 Task: Create a due date automation trigger when advanced on, on the tuesday of the week a card is due add dates without an overdue due date at 11:00 AM.
Action: Mouse moved to (807, 251)
Screenshot: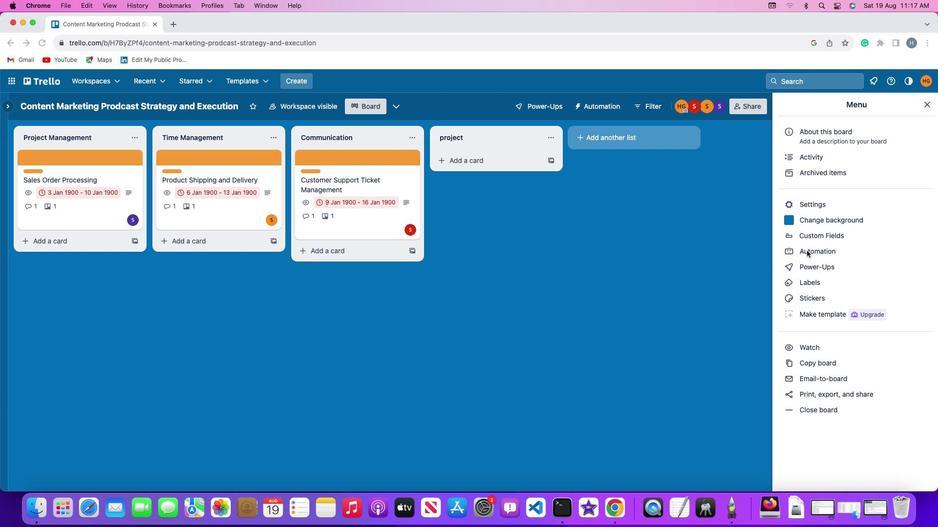 
Action: Mouse pressed left at (807, 251)
Screenshot: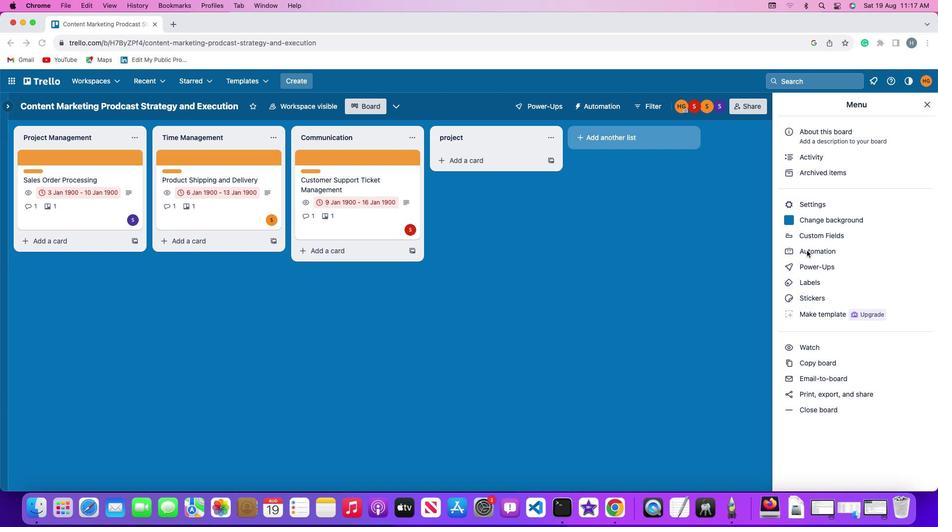 
Action: Mouse moved to (807, 251)
Screenshot: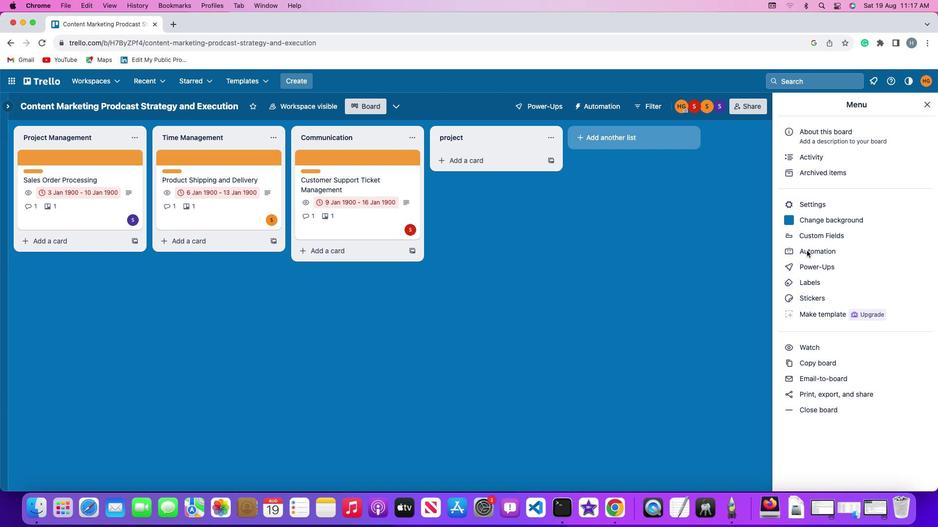 
Action: Mouse pressed left at (807, 251)
Screenshot: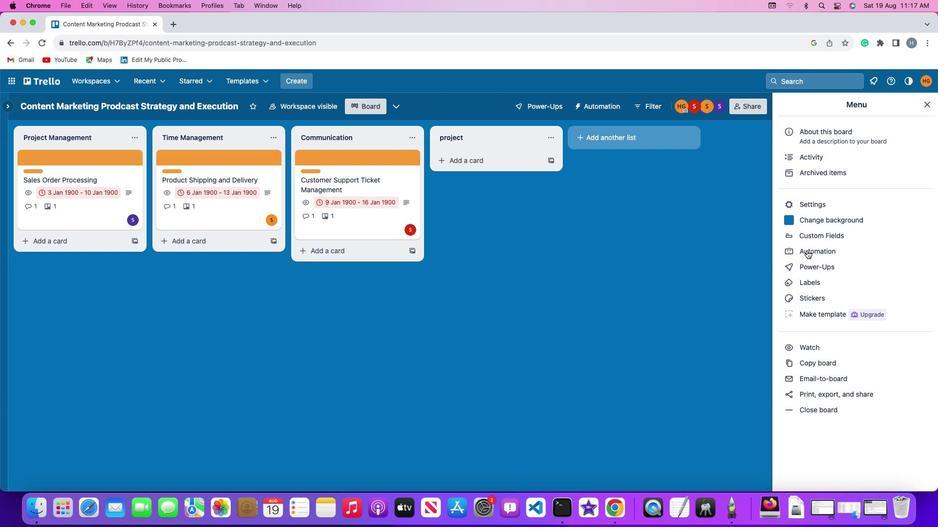 
Action: Mouse moved to (42, 233)
Screenshot: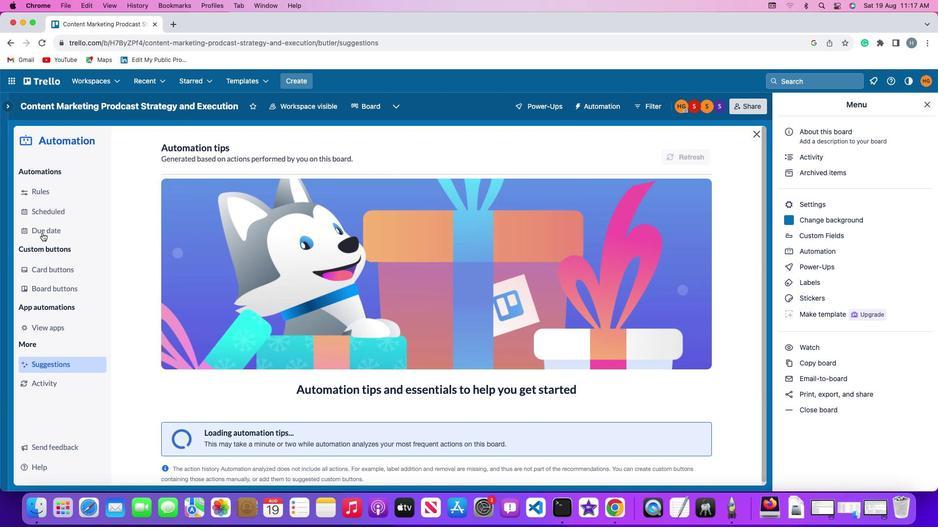 
Action: Mouse pressed left at (42, 233)
Screenshot: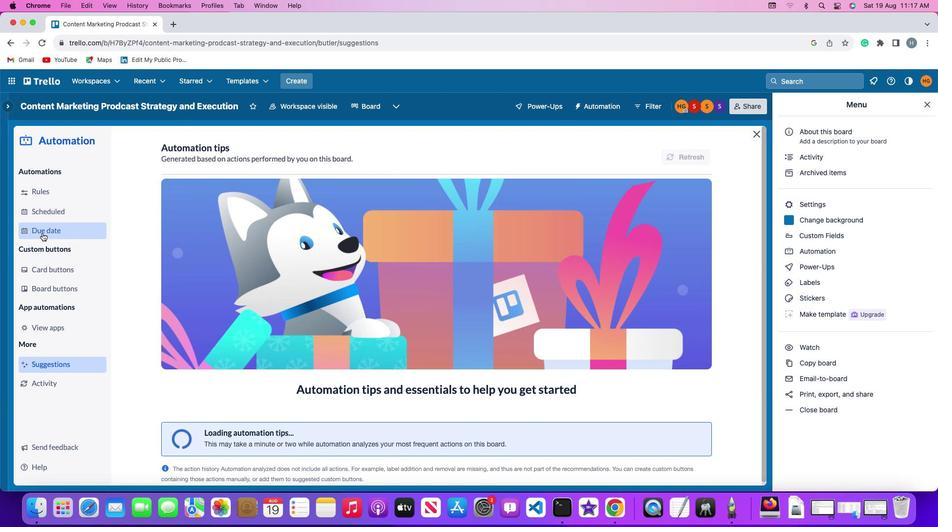
Action: Mouse moved to (643, 148)
Screenshot: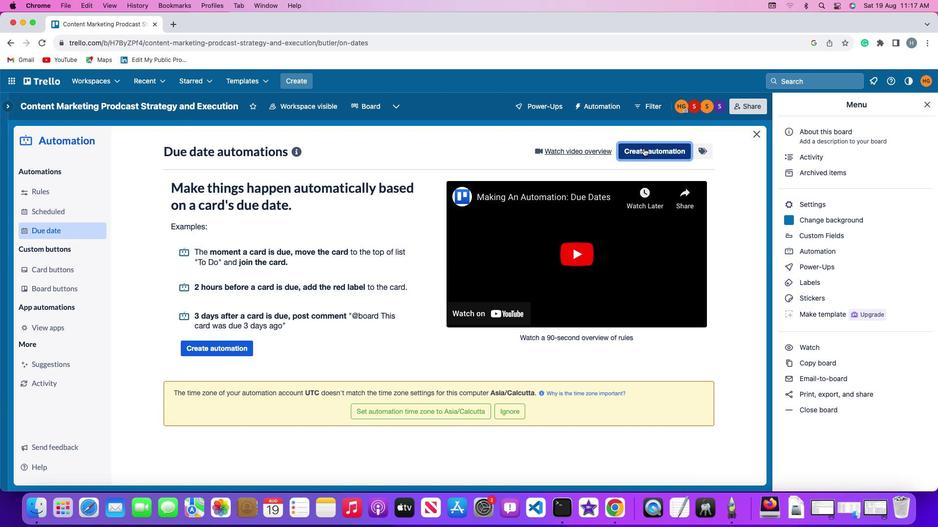 
Action: Mouse pressed left at (643, 148)
Screenshot: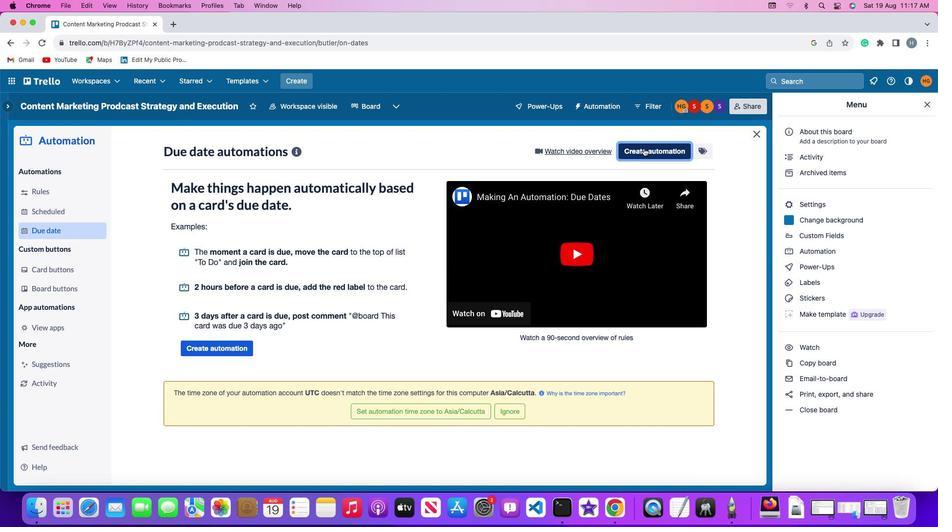 
Action: Mouse moved to (226, 245)
Screenshot: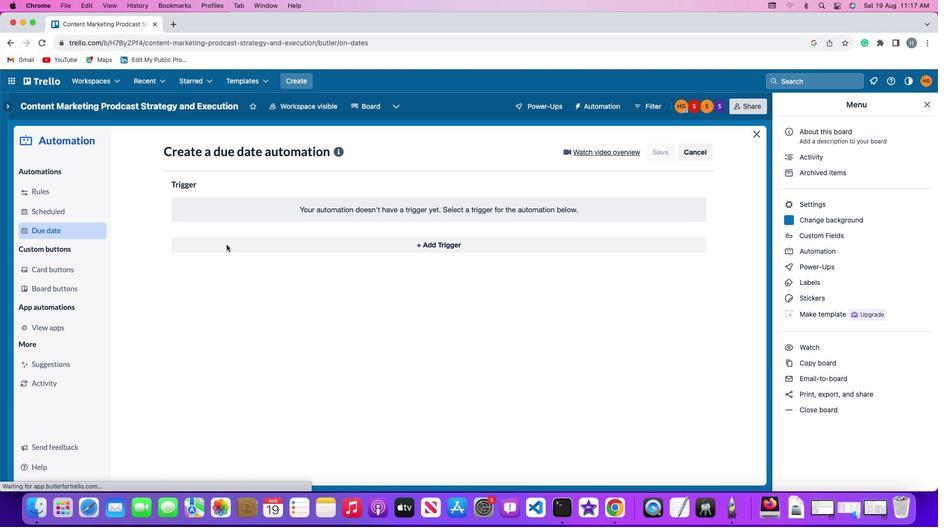 
Action: Mouse pressed left at (226, 245)
Screenshot: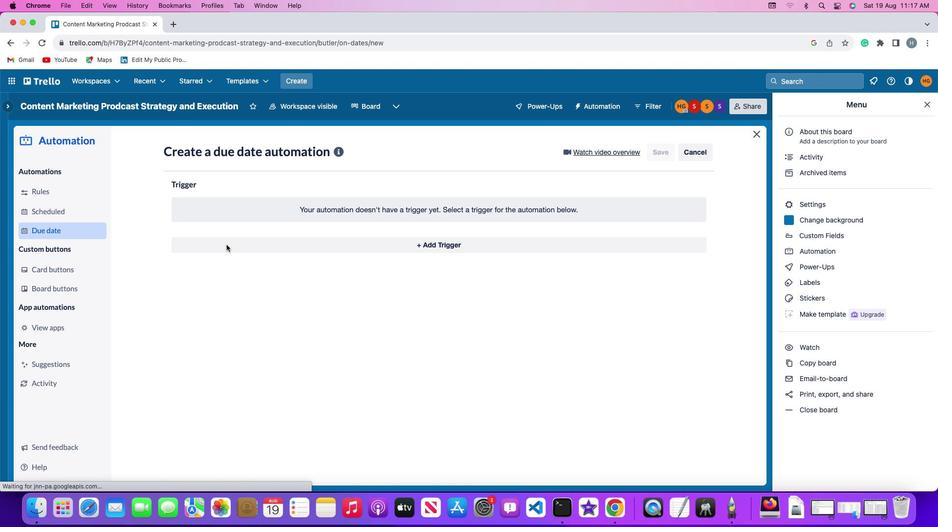 
Action: Mouse moved to (218, 424)
Screenshot: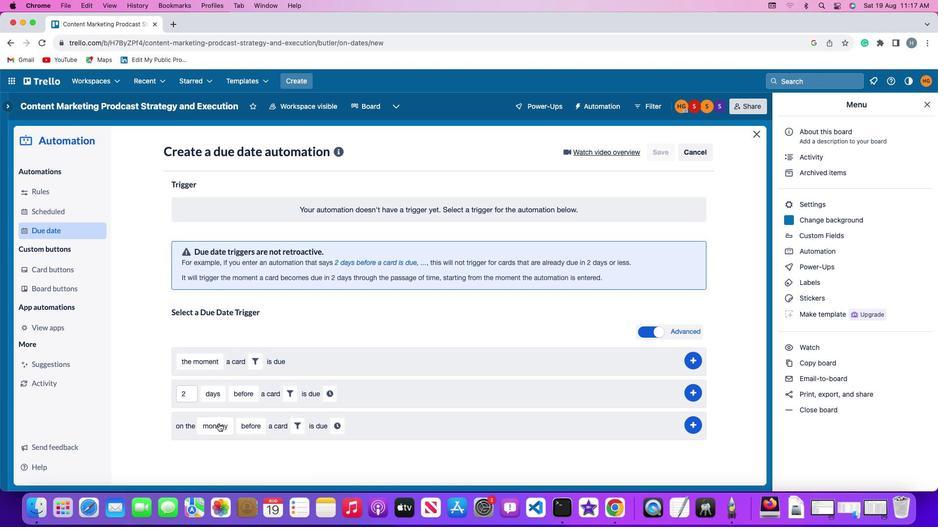 
Action: Mouse pressed left at (218, 424)
Screenshot: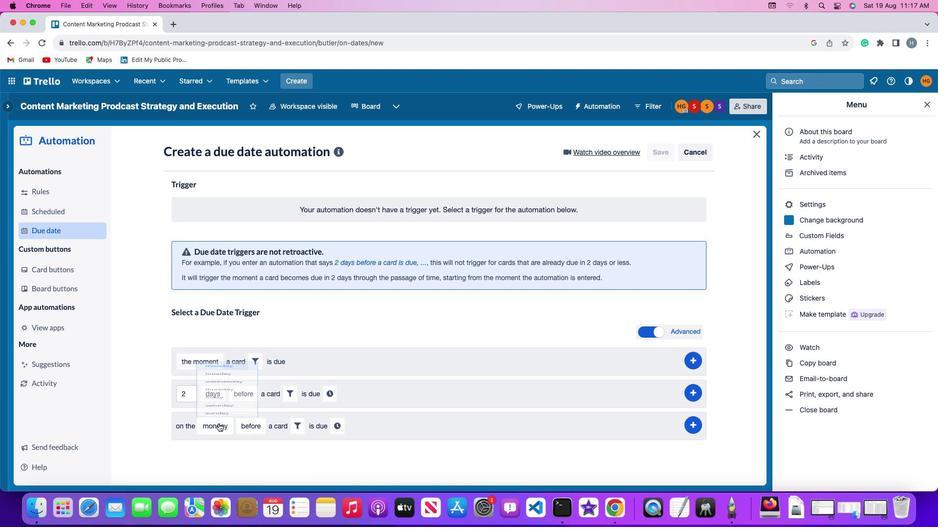 
Action: Mouse moved to (228, 308)
Screenshot: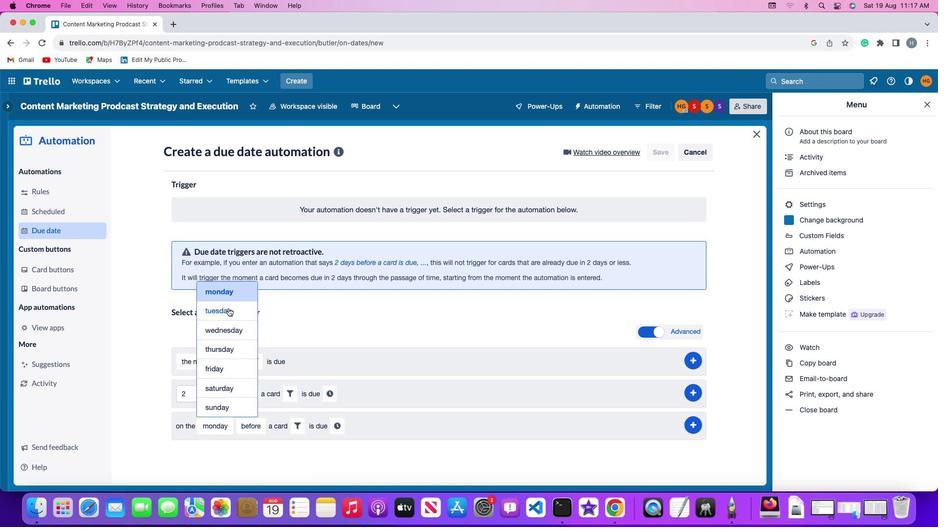
Action: Mouse pressed left at (228, 308)
Screenshot: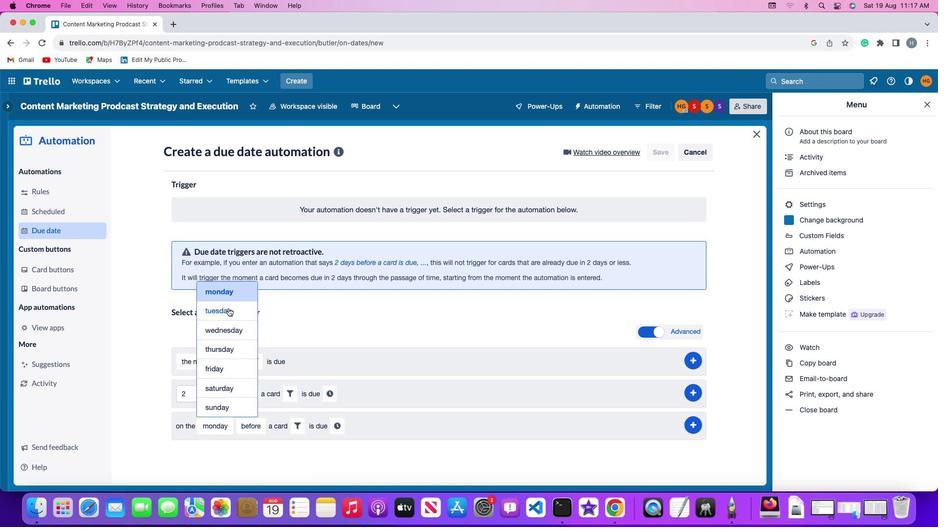 
Action: Mouse moved to (251, 425)
Screenshot: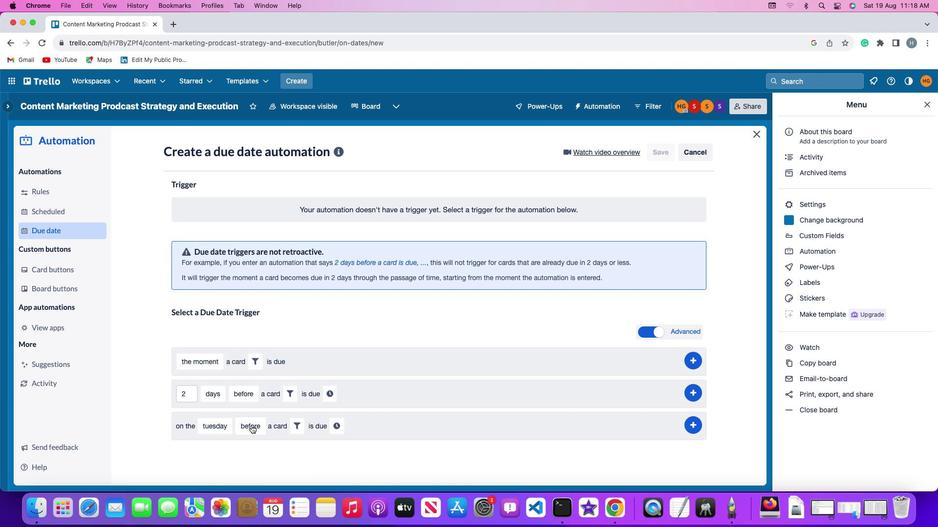 
Action: Mouse pressed left at (251, 425)
Screenshot: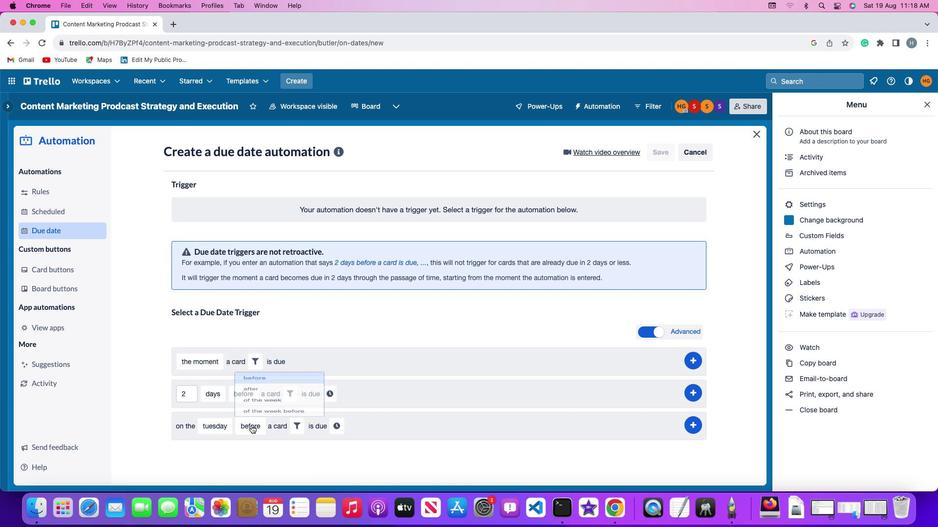 
Action: Mouse moved to (257, 390)
Screenshot: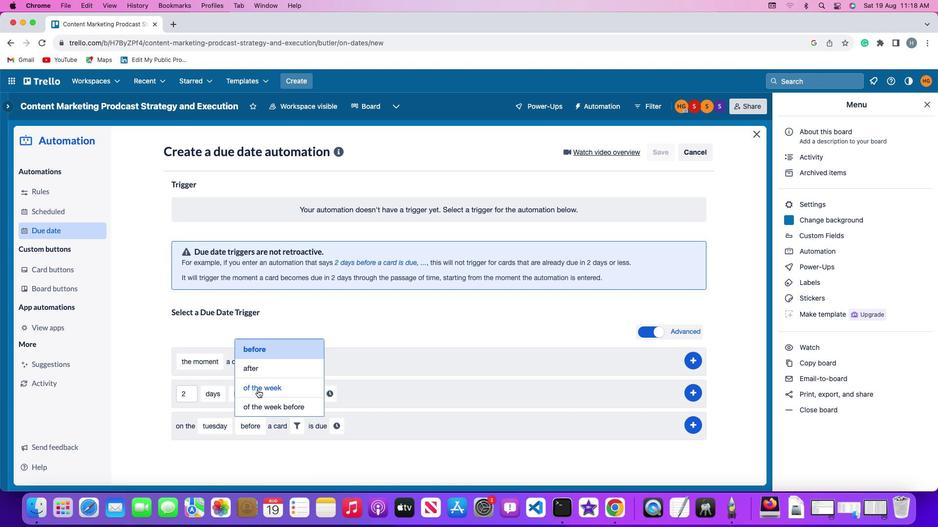 
Action: Mouse pressed left at (257, 390)
Screenshot: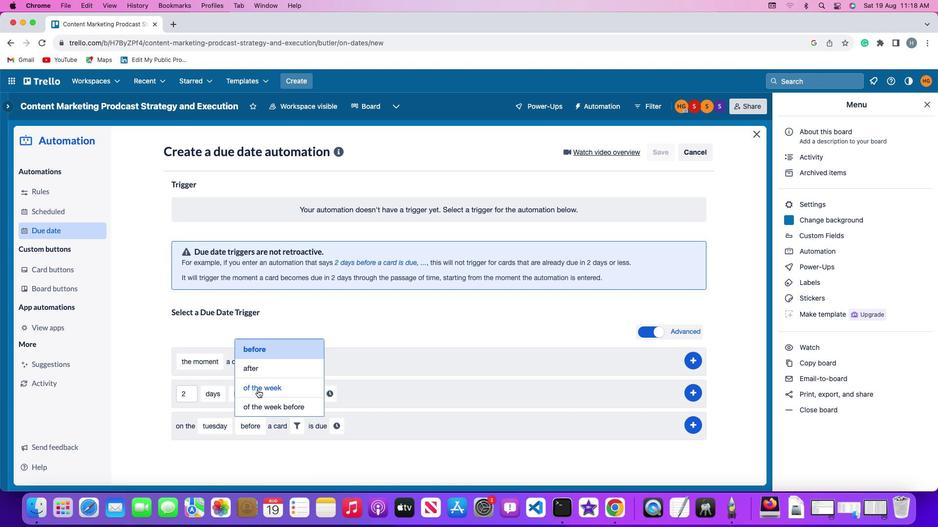 
Action: Mouse moved to (309, 420)
Screenshot: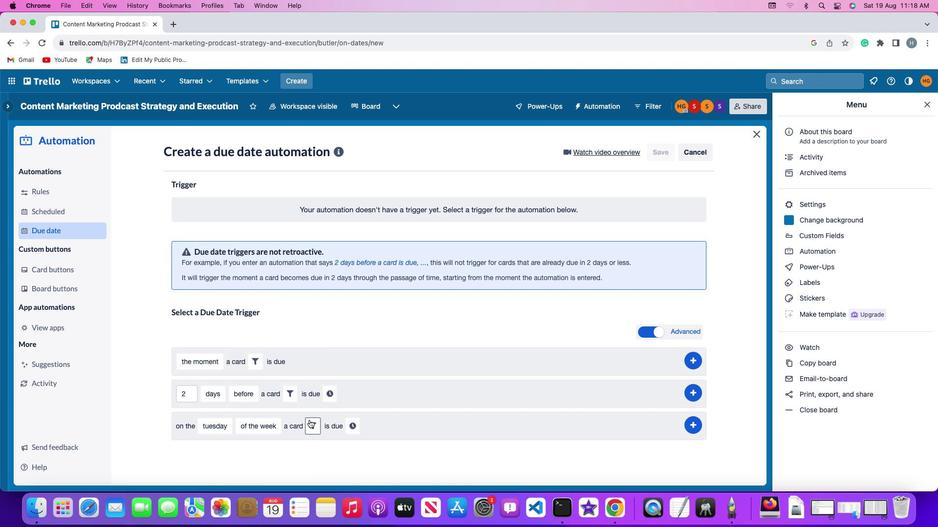 
Action: Mouse pressed left at (309, 420)
Screenshot: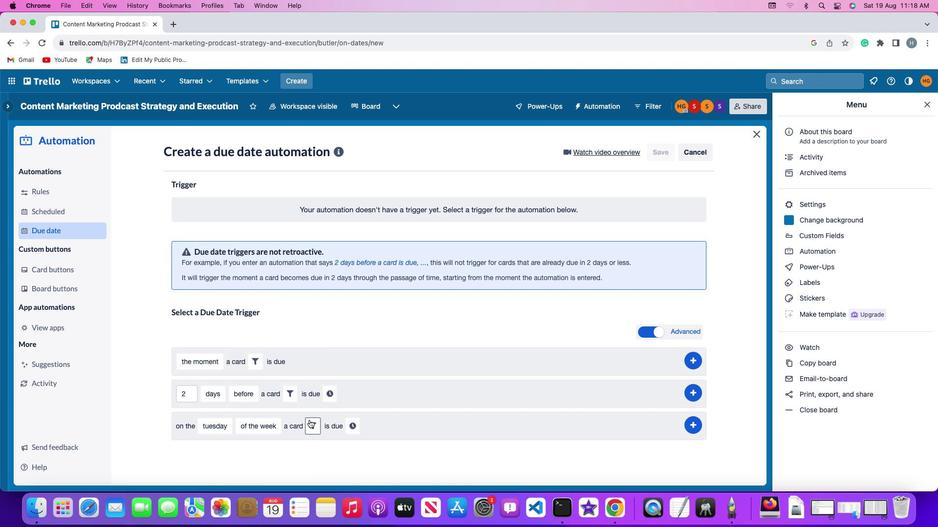 
Action: Mouse moved to (360, 458)
Screenshot: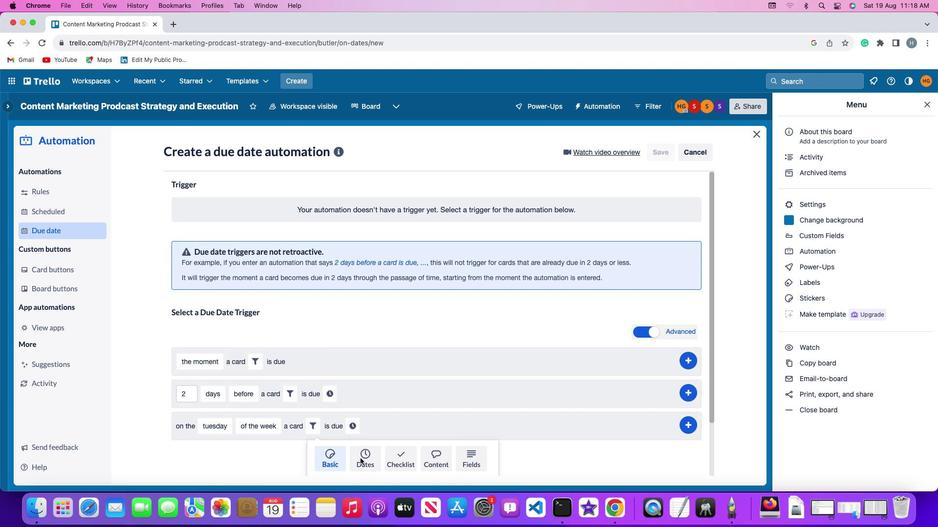 
Action: Mouse pressed left at (360, 458)
Screenshot: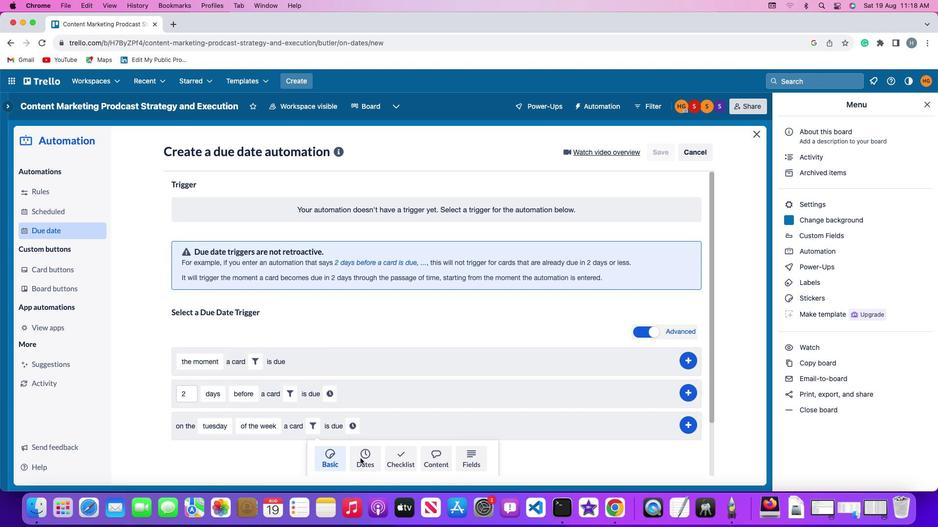 
Action: Mouse moved to (281, 450)
Screenshot: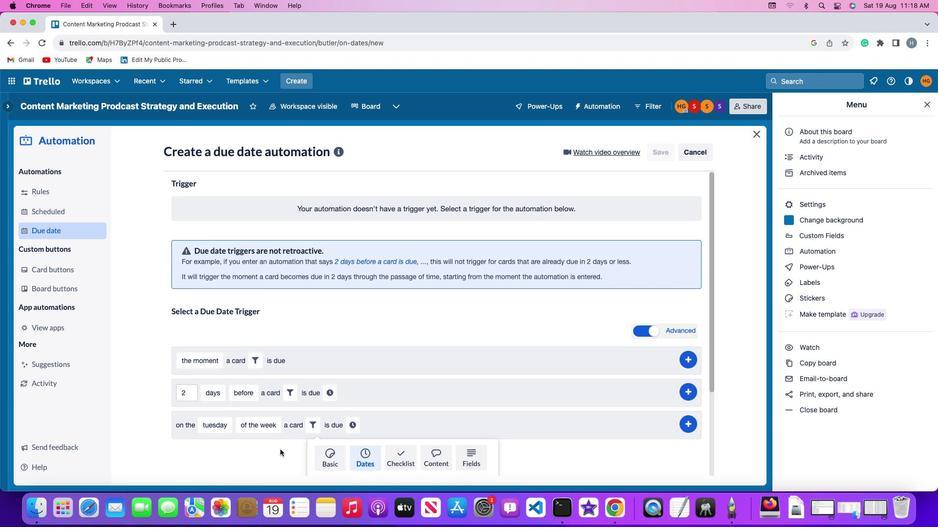 
Action: Mouse scrolled (281, 450) with delta (0, 0)
Screenshot: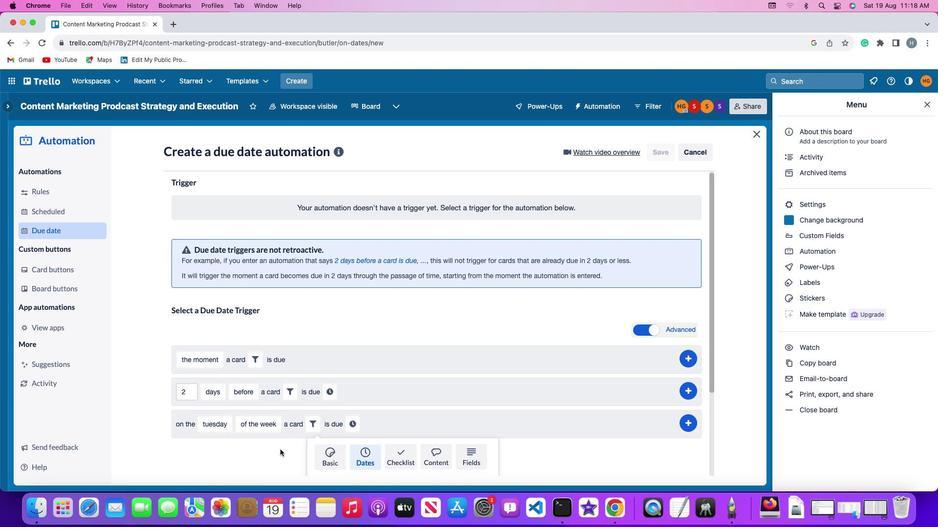 
Action: Mouse moved to (280, 450)
Screenshot: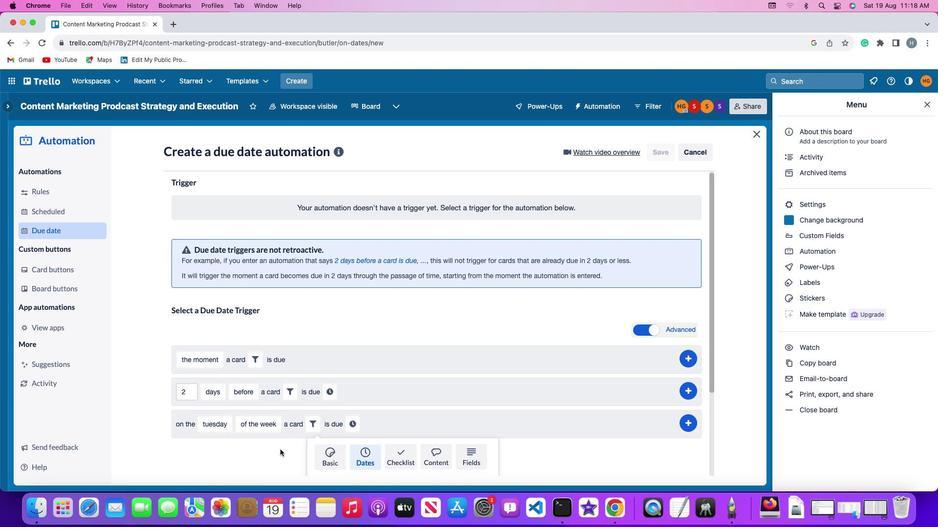 
Action: Mouse scrolled (280, 450) with delta (0, 0)
Screenshot: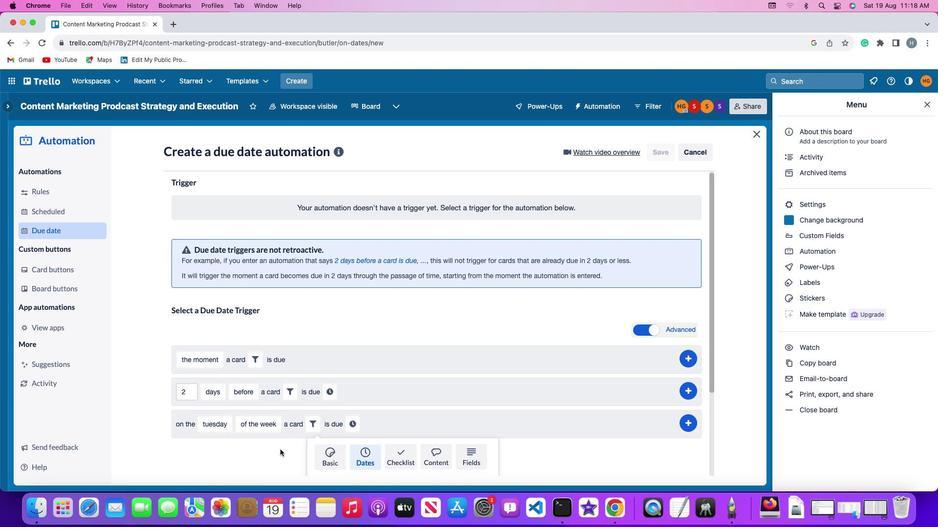 
Action: Mouse moved to (280, 450)
Screenshot: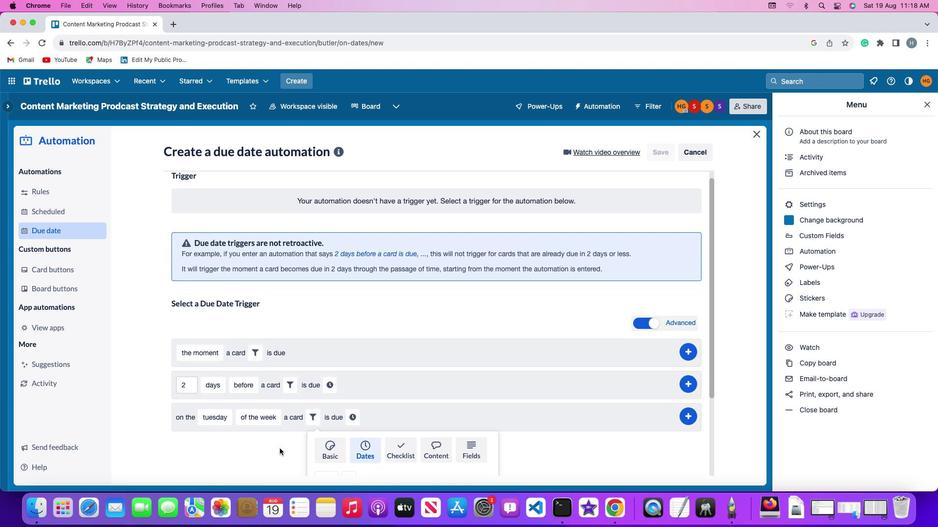 
Action: Mouse scrolled (280, 450) with delta (0, 0)
Screenshot: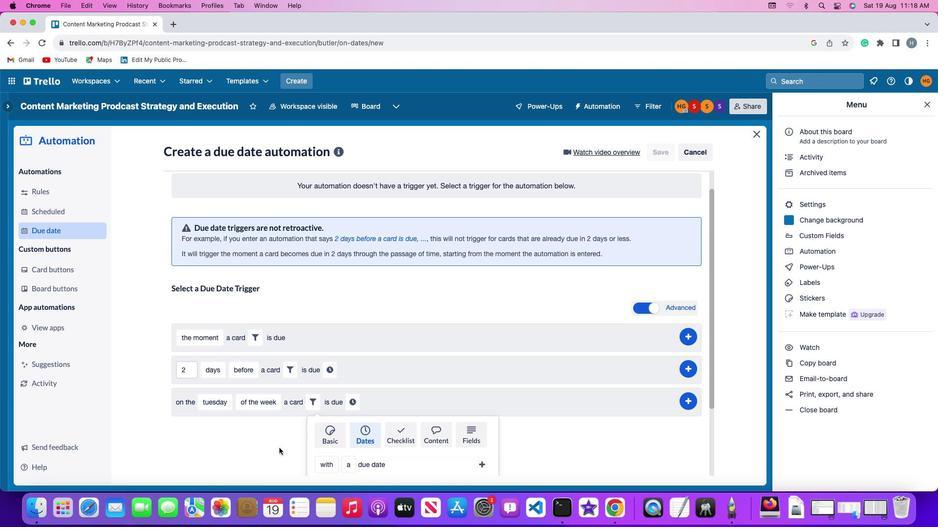 
Action: Mouse moved to (324, 415)
Screenshot: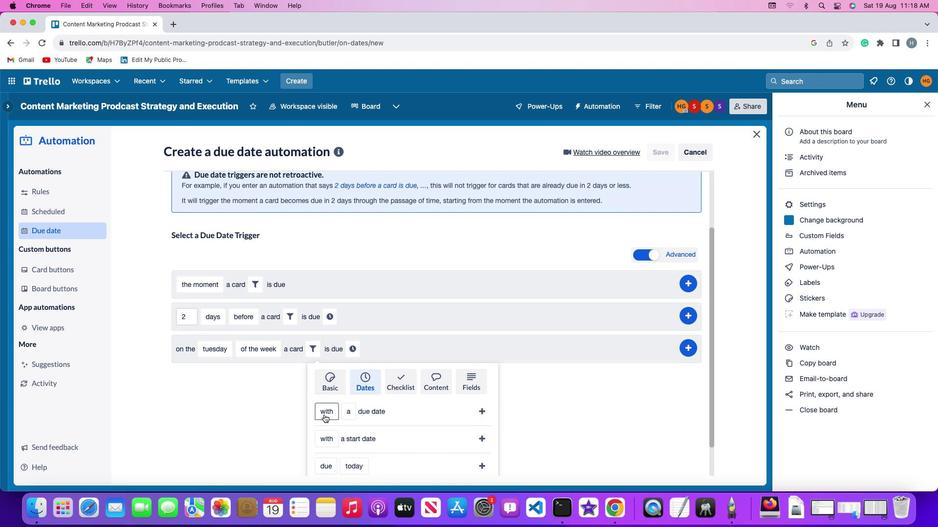 
Action: Mouse pressed left at (324, 415)
Screenshot: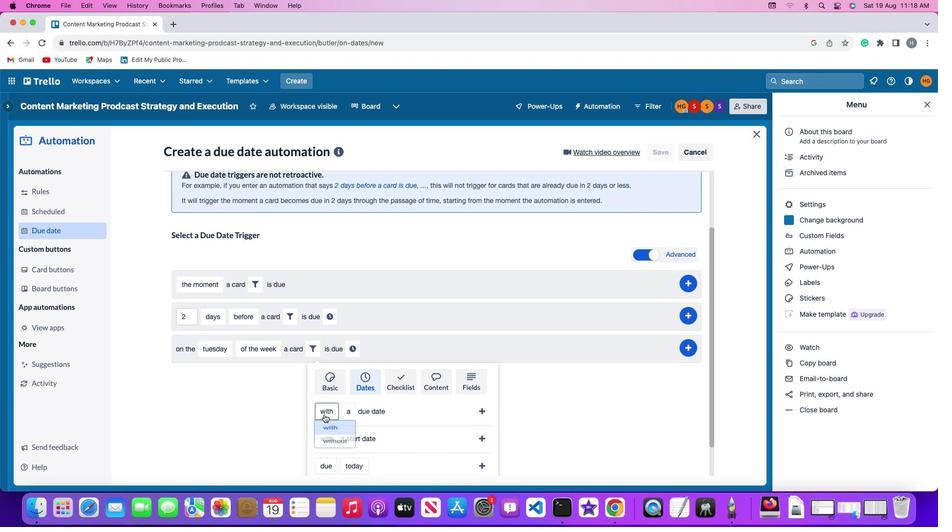 
Action: Mouse moved to (328, 448)
Screenshot: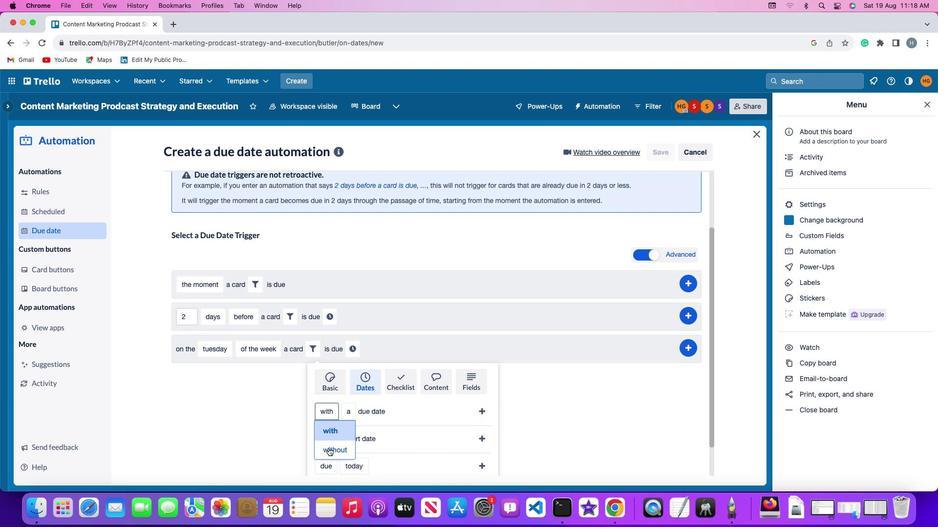 
Action: Mouse pressed left at (328, 448)
Screenshot: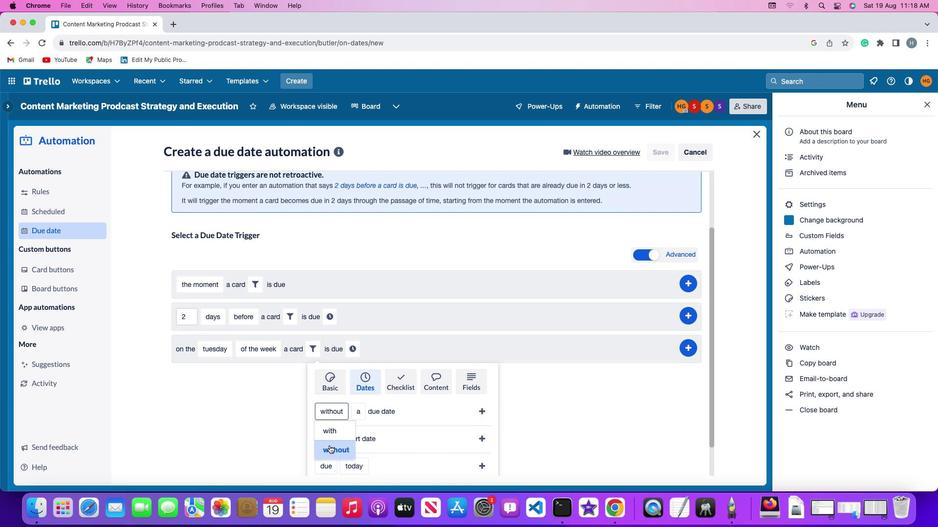 
Action: Mouse moved to (356, 414)
Screenshot: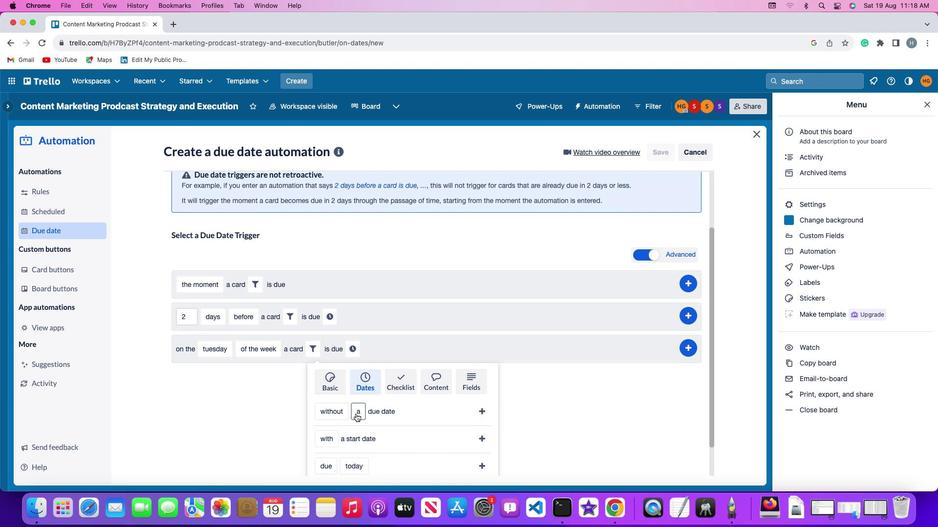 
Action: Mouse pressed left at (356, 414)
Screenshot: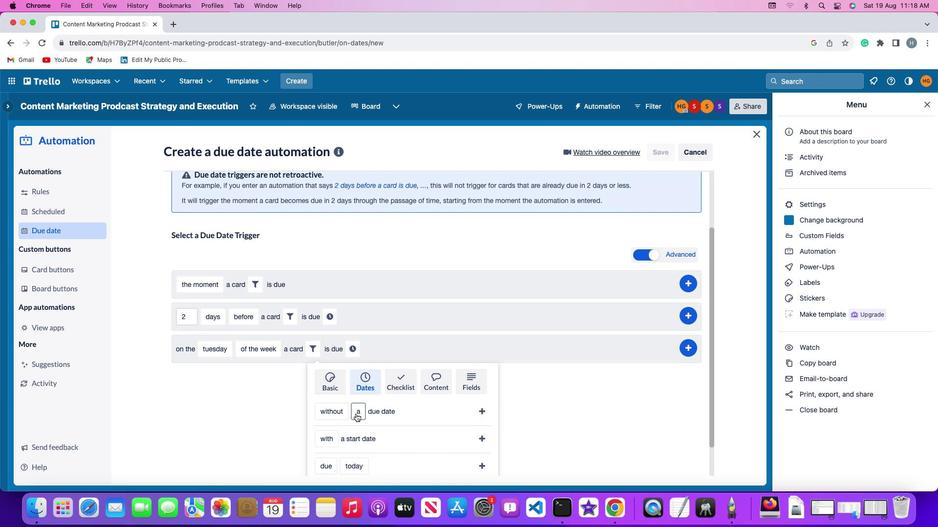 
Action: Mouse moved to (359, 413)
Screenshot: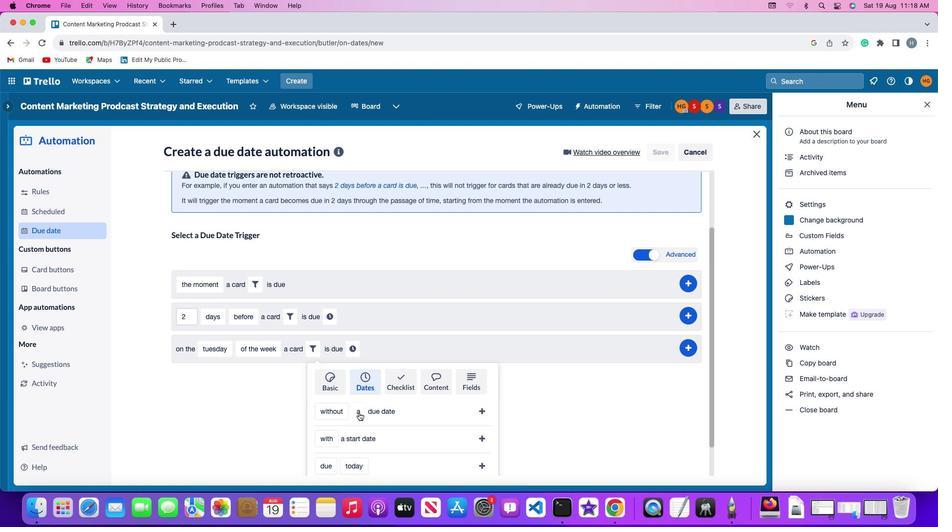 
Action: Mouse pressed left at (359, 413)
Screenshot: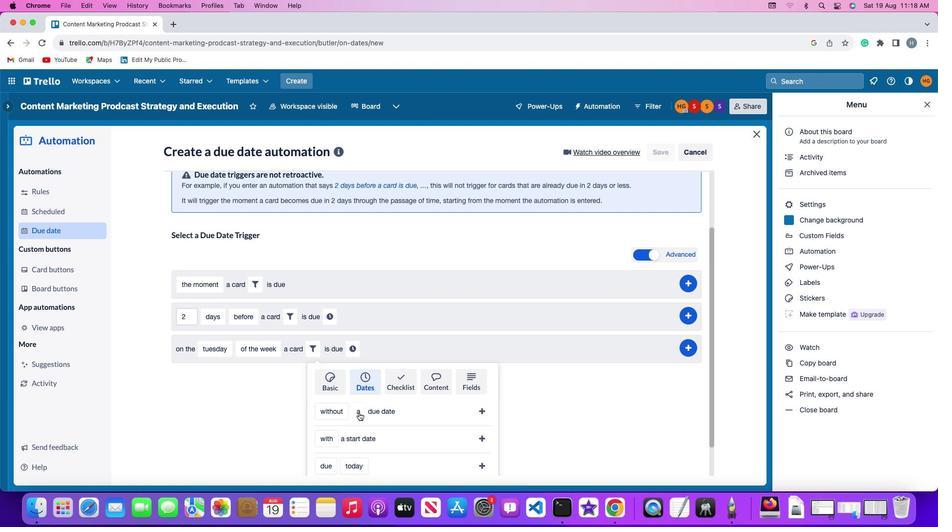 
Action: Mouse moved to (367, 392)
Screenshot: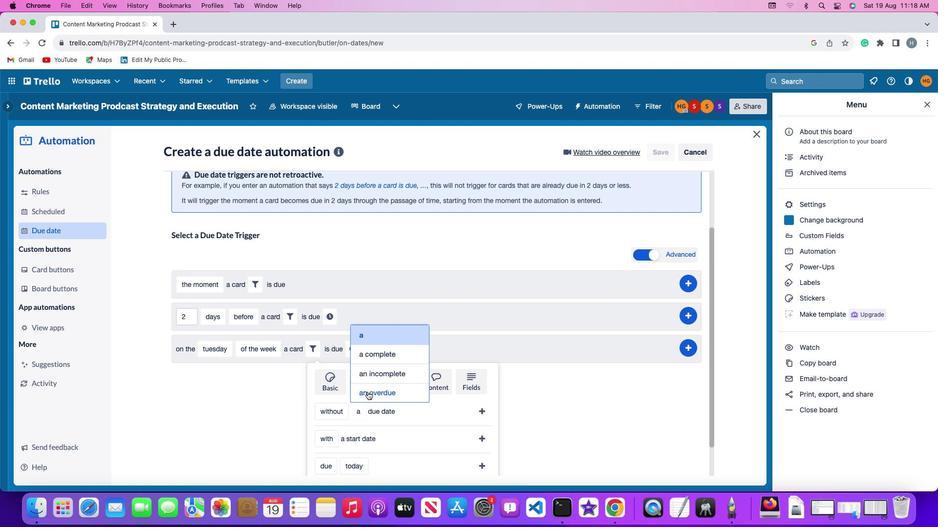
Action: Mouse pressed left at (367, 392)
Screenshot: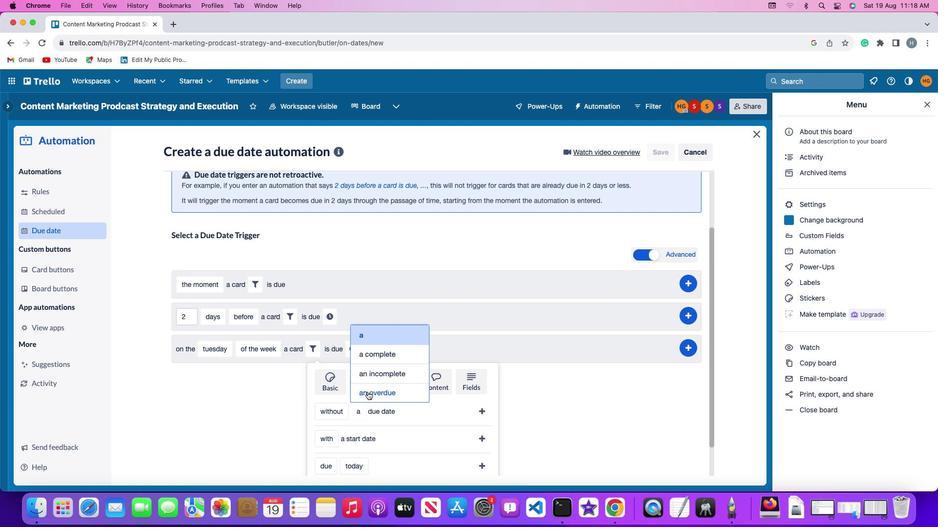 
Action: Mouse moved to (481, 410)
Screenshot: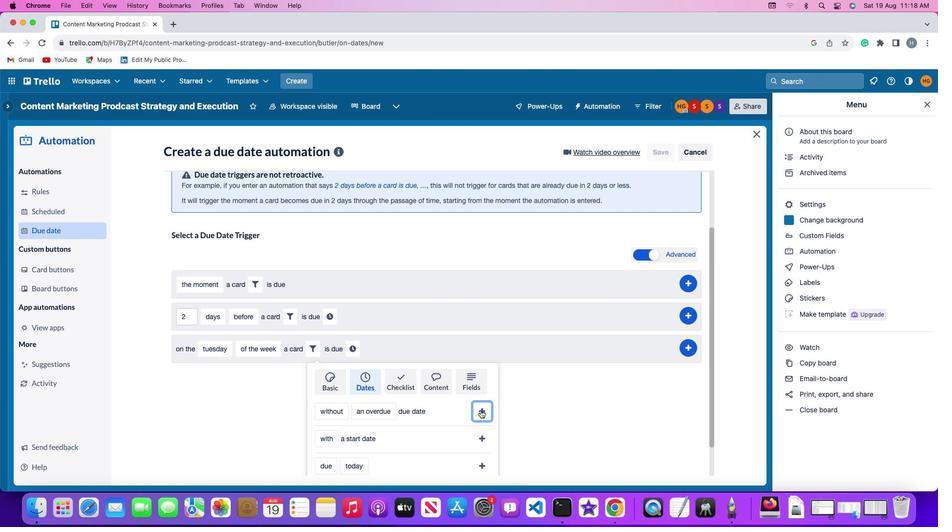 
Action: Mouse pressed left at (481, 410)
Screenshot: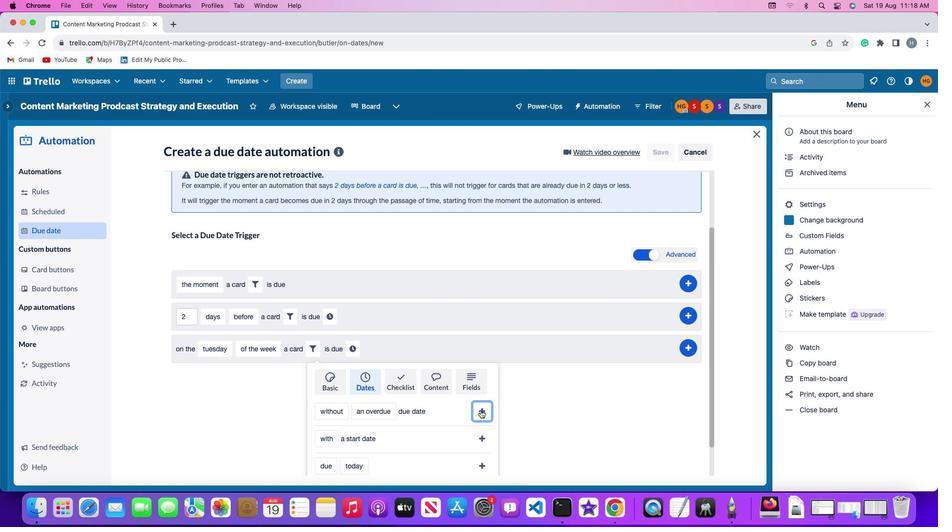 
Action: Mouse moved to (462, 421)
Screenshot: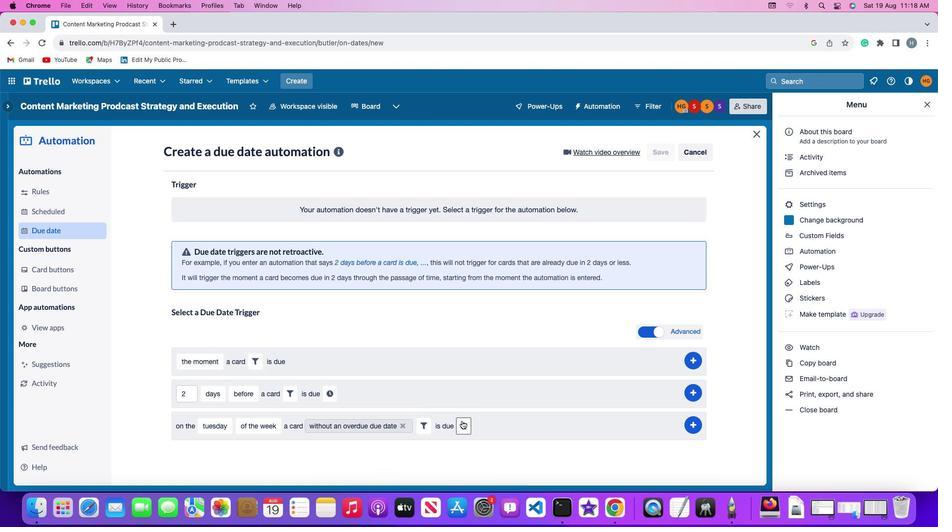 
Action: Mouse pressed left at (462, 421)
Screenshot: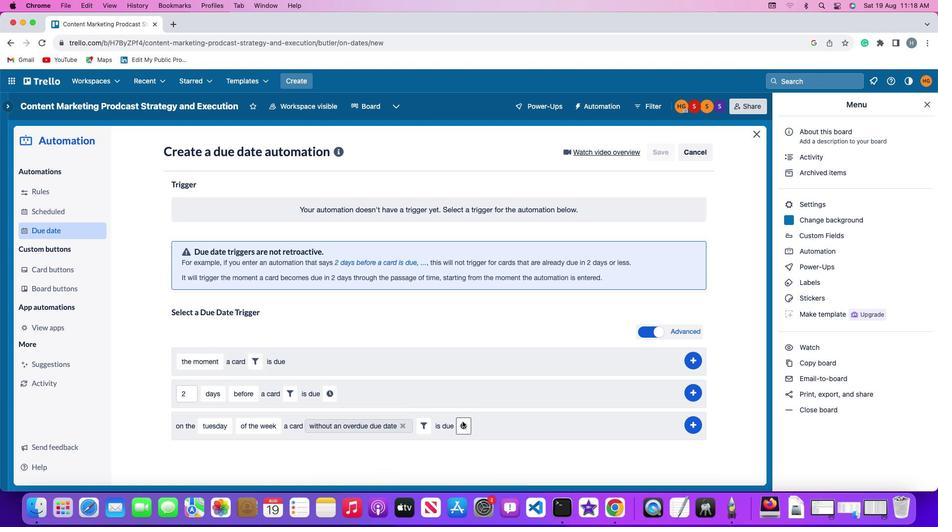 
Action: Mouse moved to (482, 426)
Screenshot: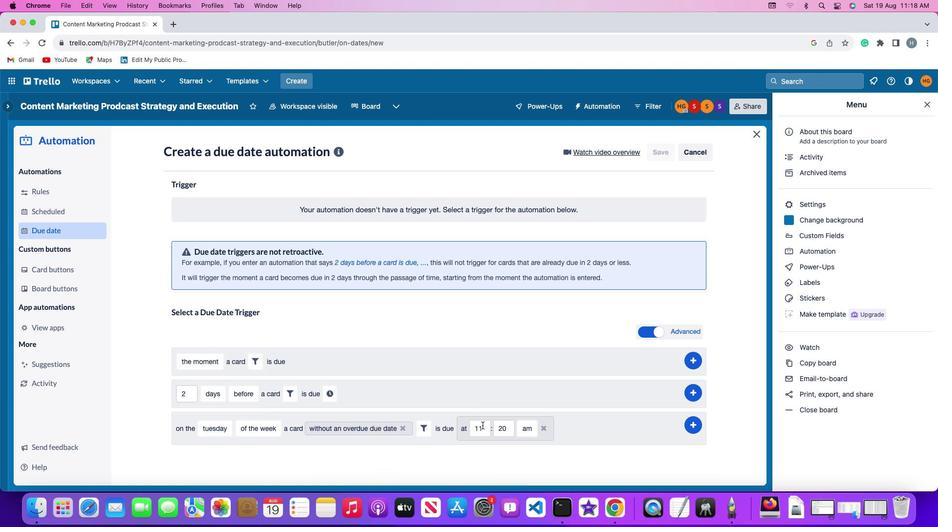 
Action: Mouse pressed left at (482, 426)
Screenshot: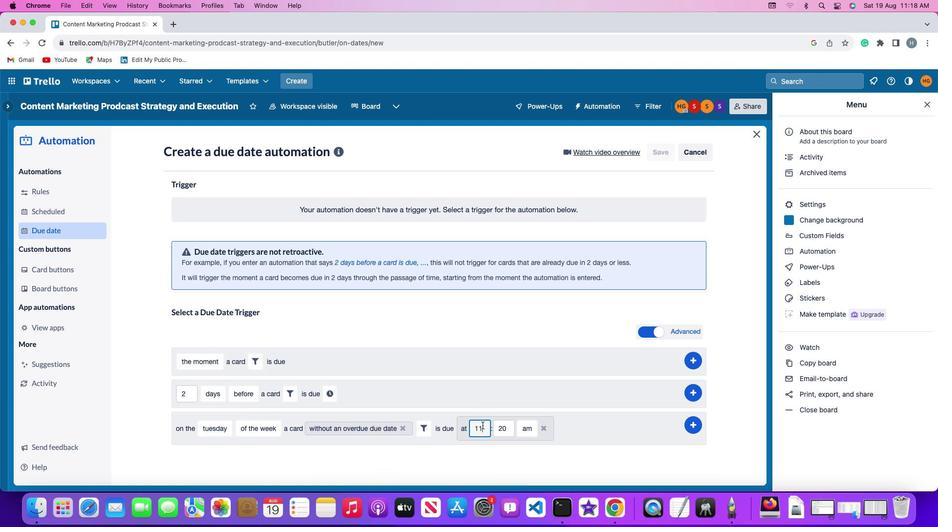 
Action: Mouse moved to (482, 426)
Screenshot: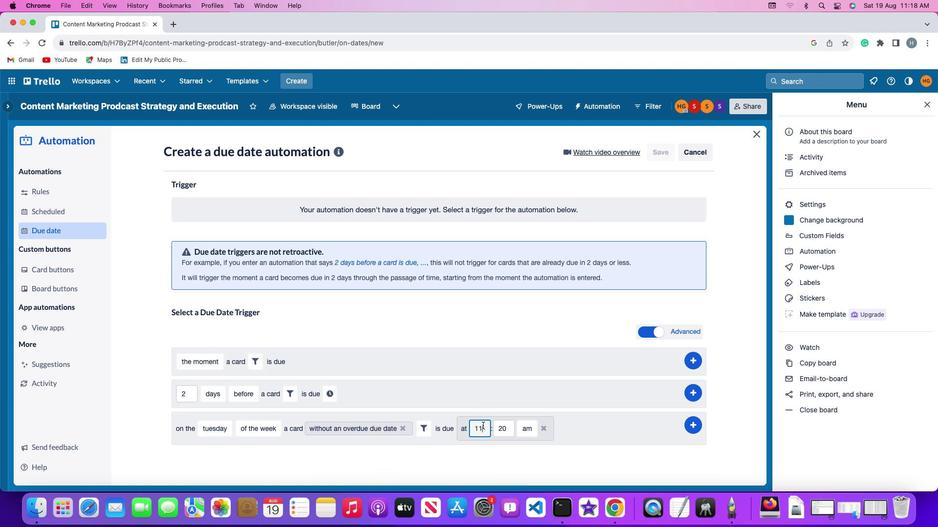 
Action: Key pressed Key.backspace
Screenshot: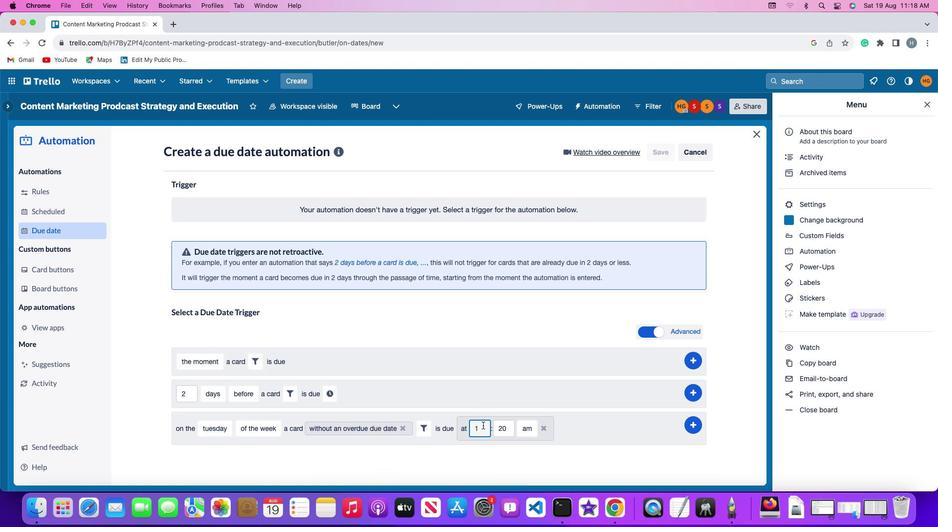 
Action: Mouse moved to (482, 426)
Screenshot: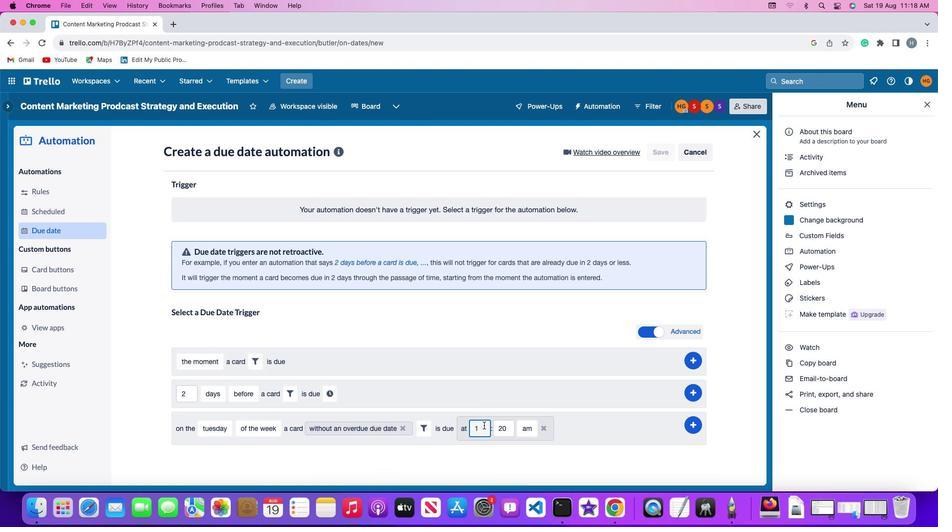 
Action: Key pressed '1'
Screenshot: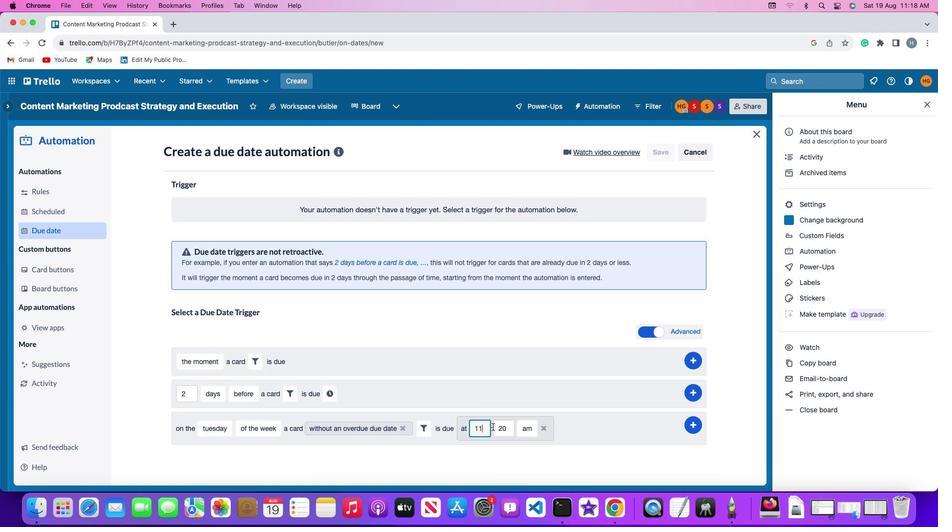 
Action: Mouse moved to (506, 426)
Screenshot: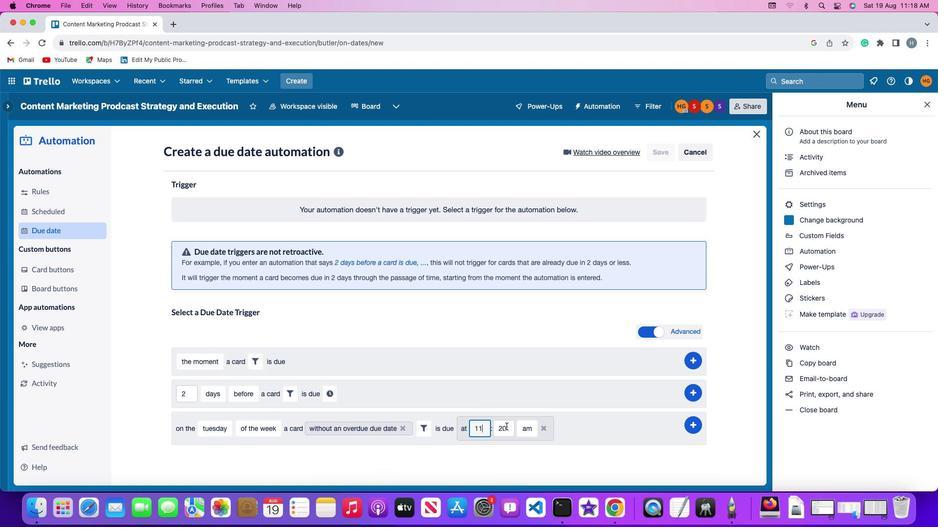 
Action: Mouse pressed left at (506, 426)
Screenshot: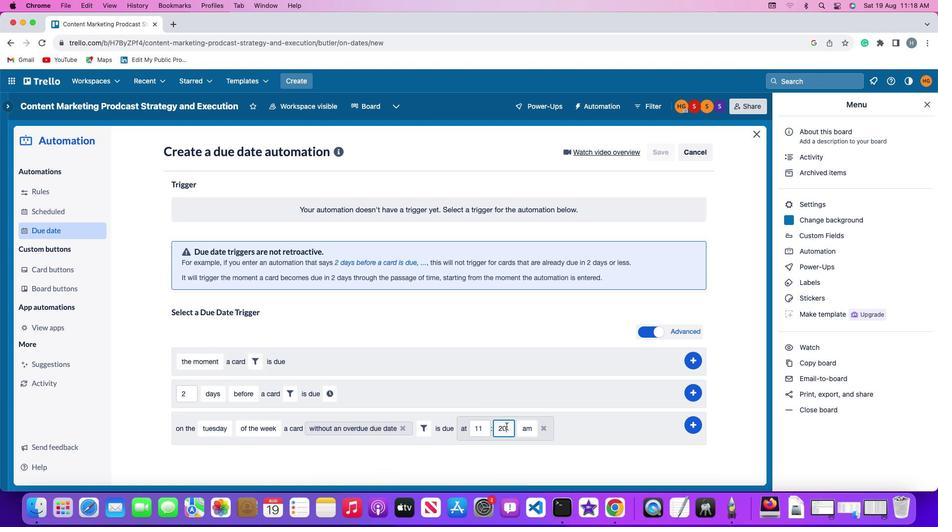 
Action: Mouse moved to (506, 426)
Screenshot: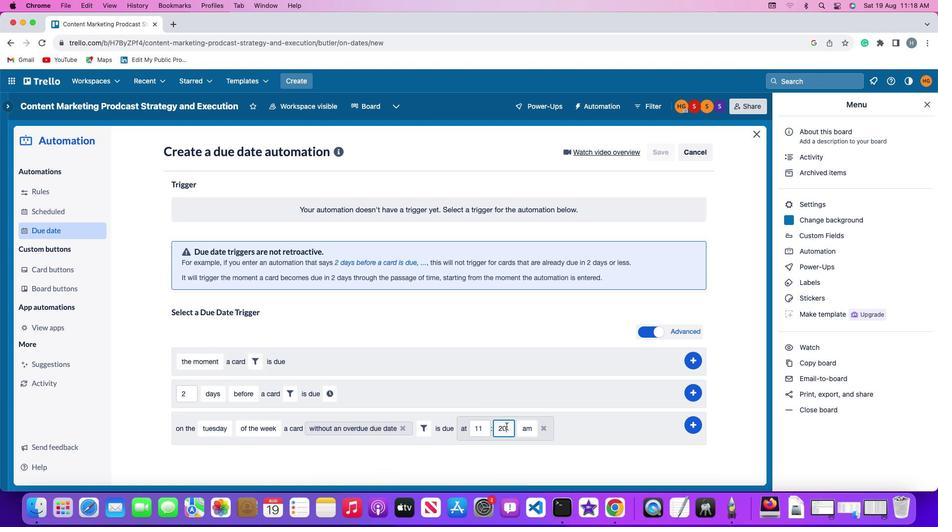 
Action: Key pressed Key.backspaceKey.backspace
Screenshot: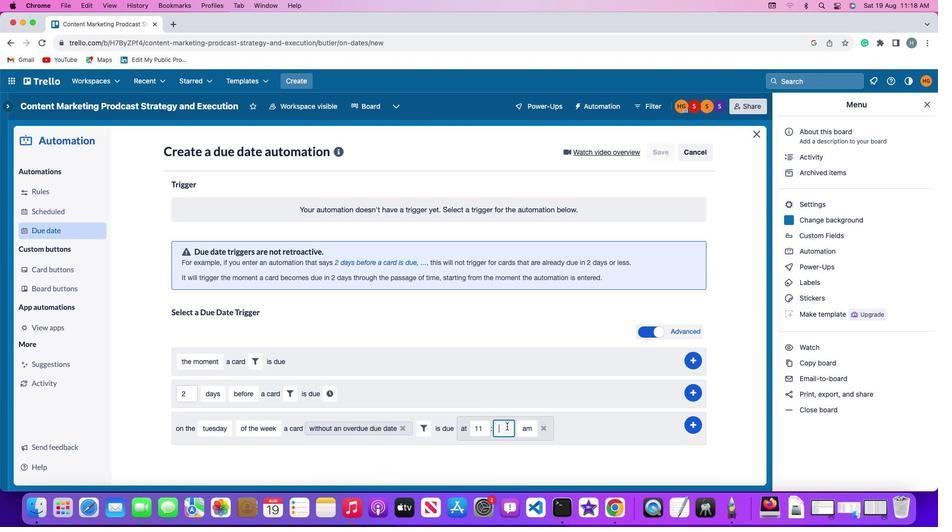 
Action: Mouse moved to (507, 426)
Screenshot: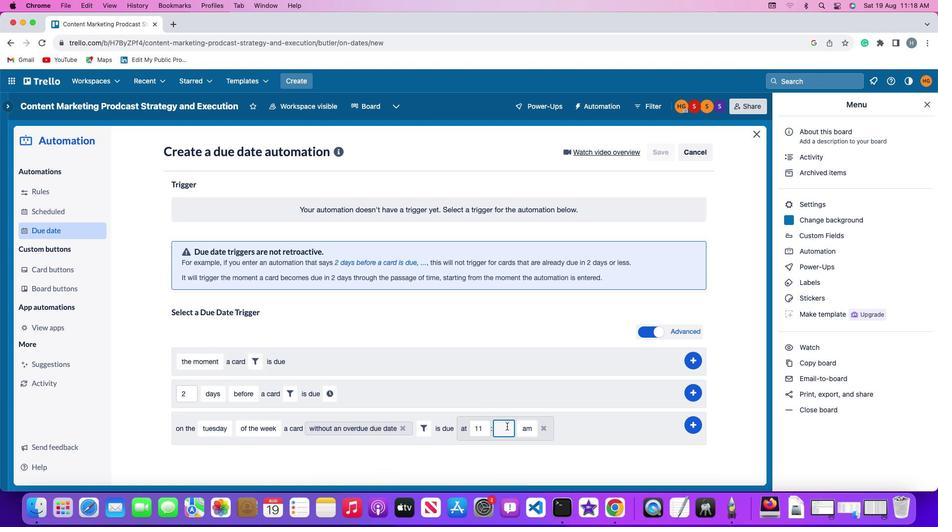 
Action: Key pressed '0''0'
Screenshot: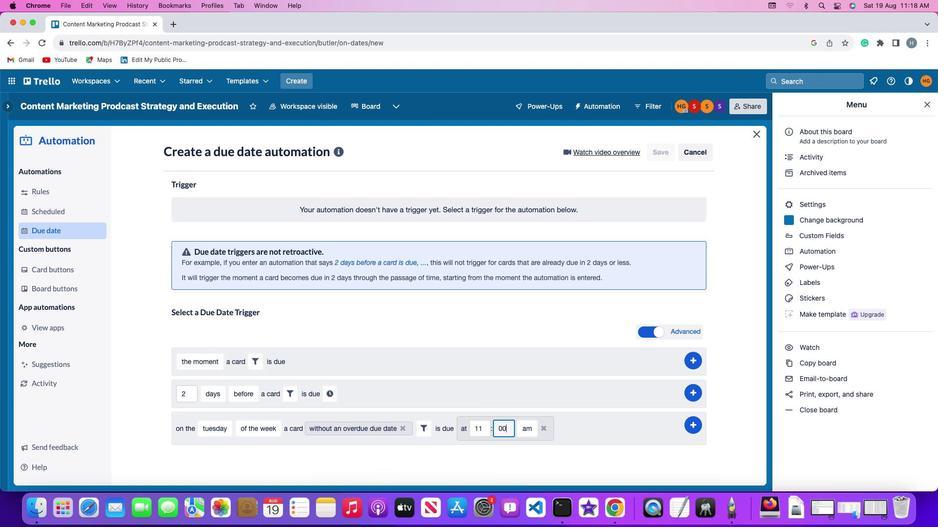 
Action: Mouse moved to (526, 427)
Screenshot: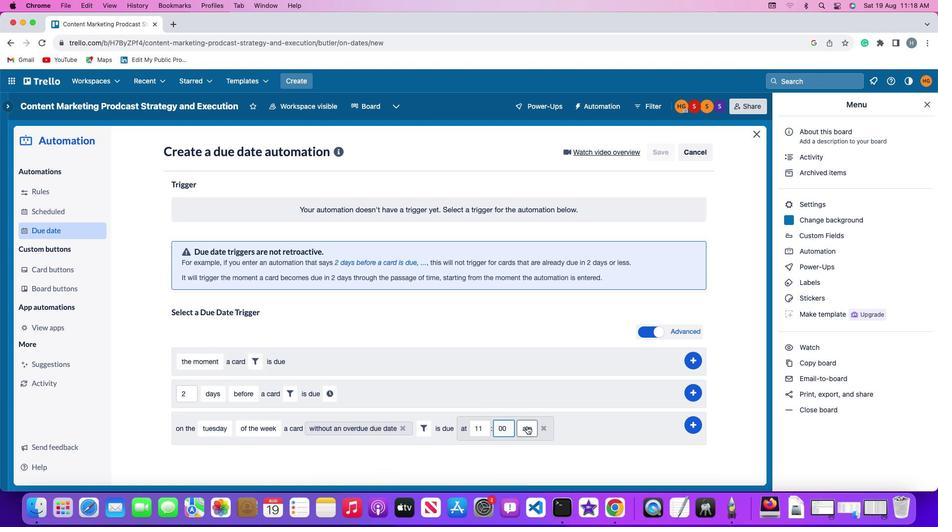 
Action: Mouse pressed left at (526, 427)
Screenshot: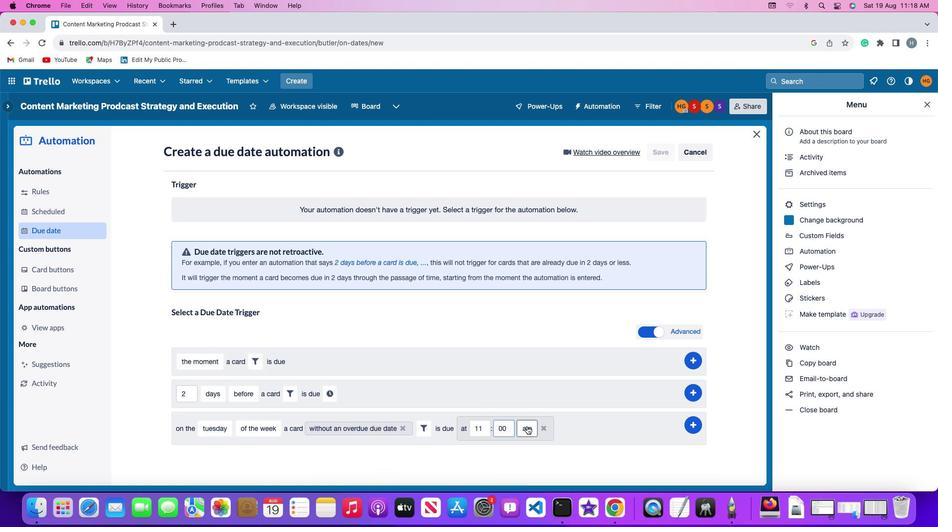 
Action: Mouse moved to (529, 442)
Screenshot: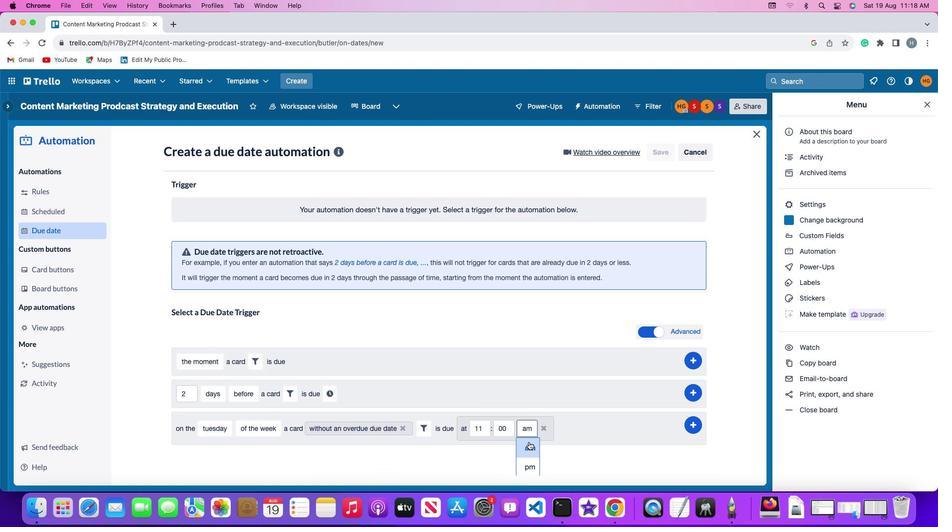 
Action: Mouse pressed left at (529, 442)
Screenshot: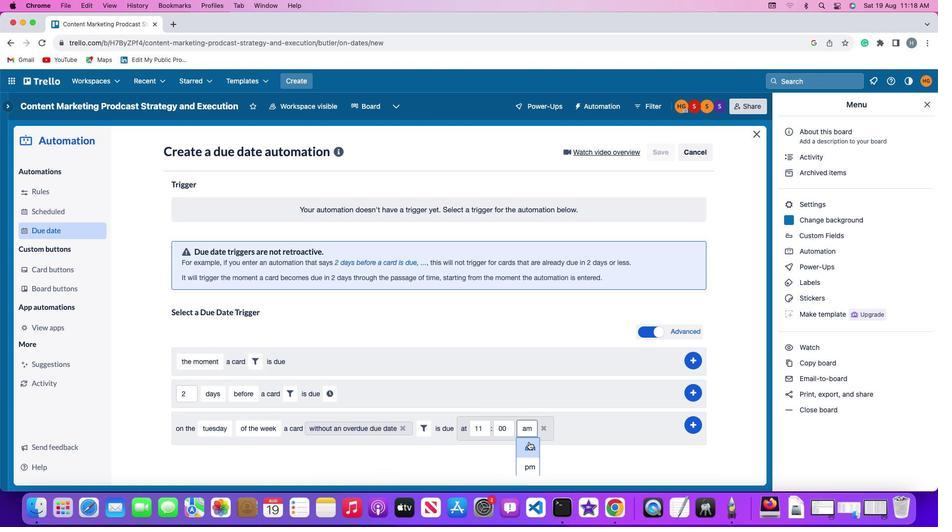 
Action: Mouse moved to (696, 423)
Screenshot: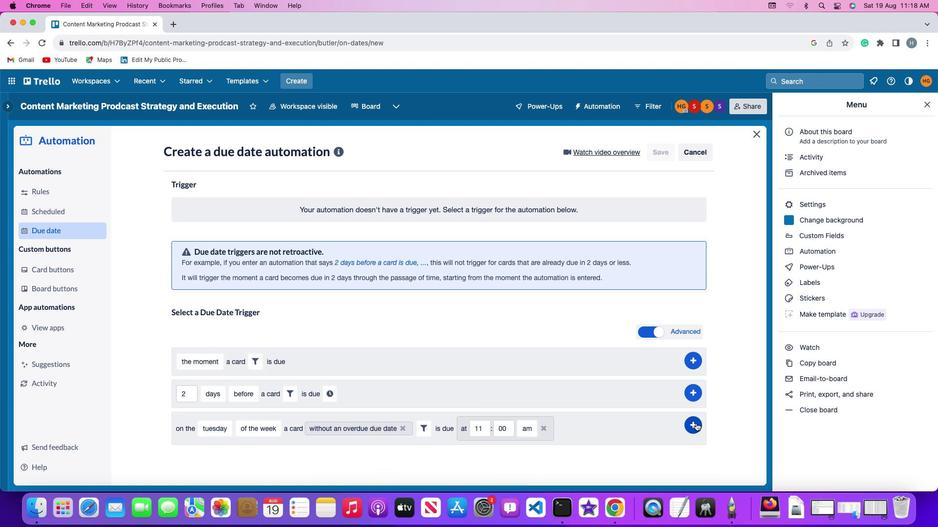 
Action: Mouse pressed left at (696, 423)
Screenshot: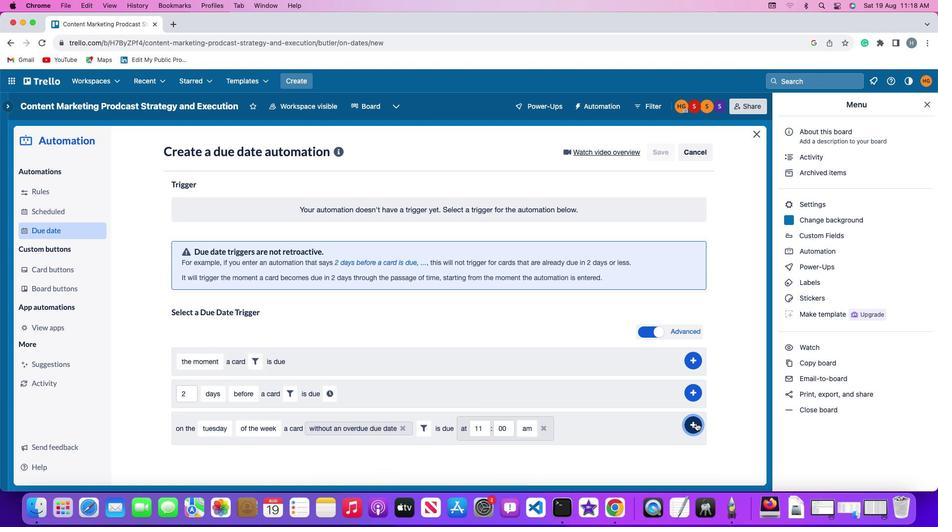 
Action: Mouse moved to (723, 328)
Screenshot: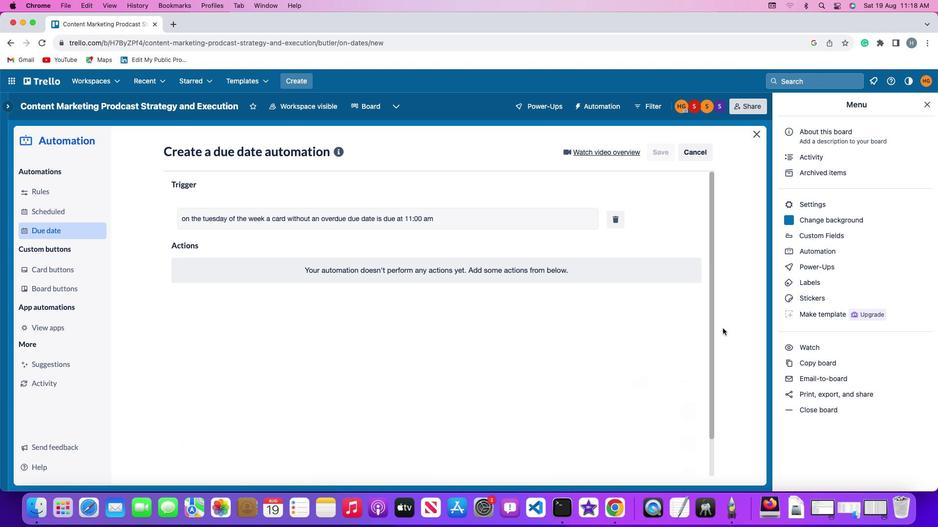 
